 Task: Create a due date automation trigger when advanced on, on the wednesday before a card is due add dates starting next week at 11:00 AM.
Action: Mouse moved to (1064, 83)
Screenshot: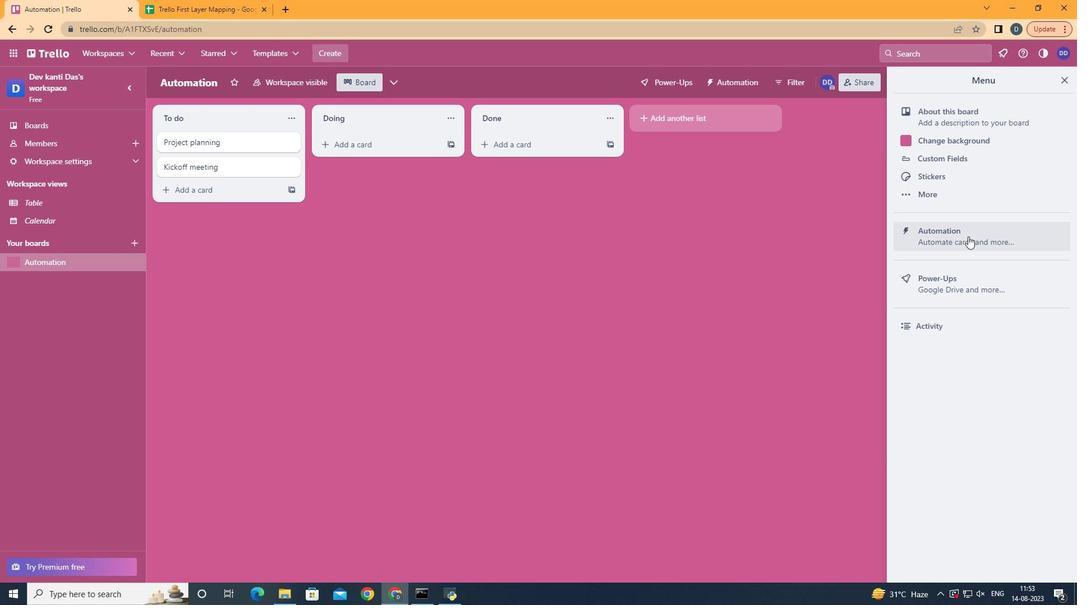 
Action: Mouse pressed left at (1064, 83)
Screenshot: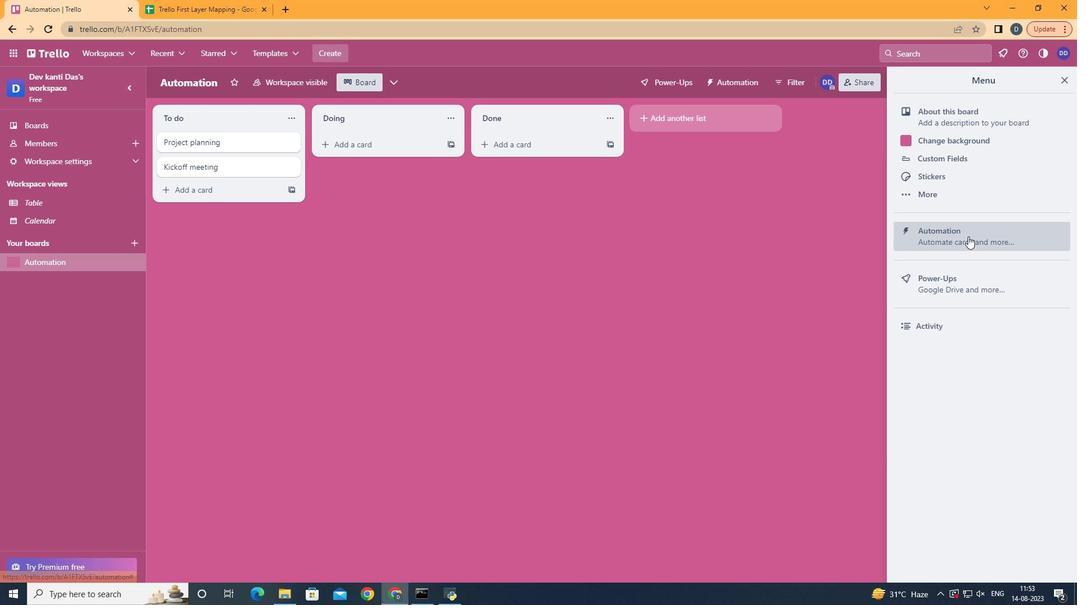 
Action: Mouse moved to (968, 236)
Screenshot: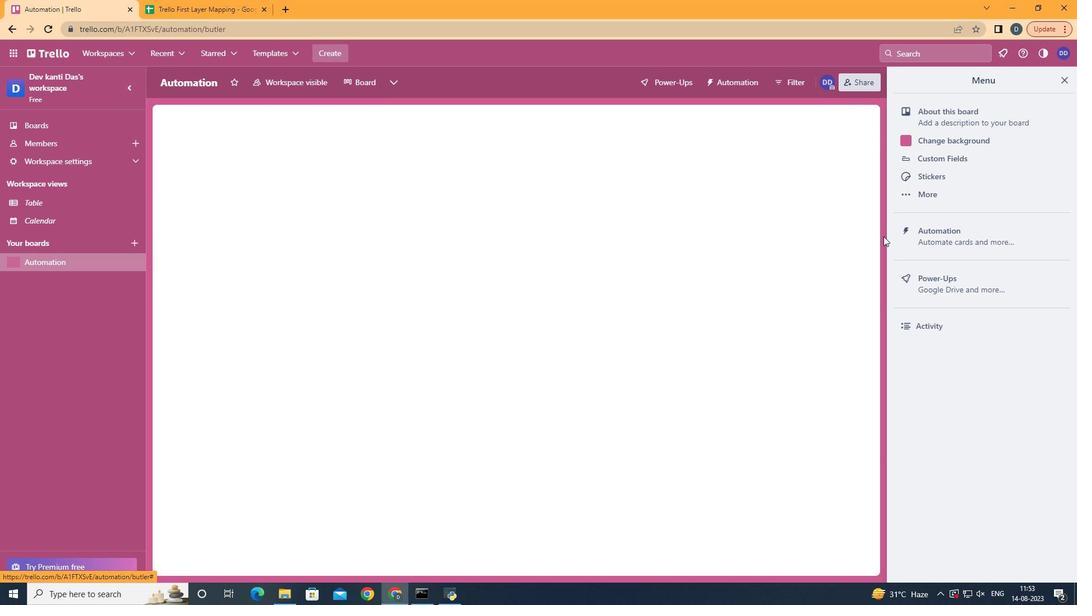 
Action: Mouse pressed left at (968, 236)
Screenshot: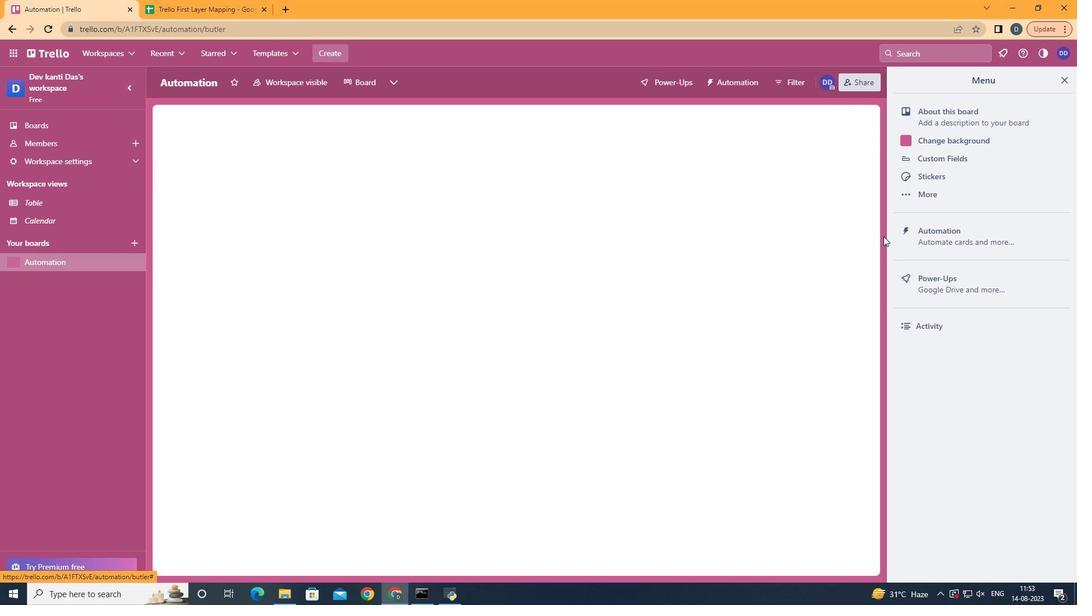
Action: Mouse moved to (195, 224)
Screenshot: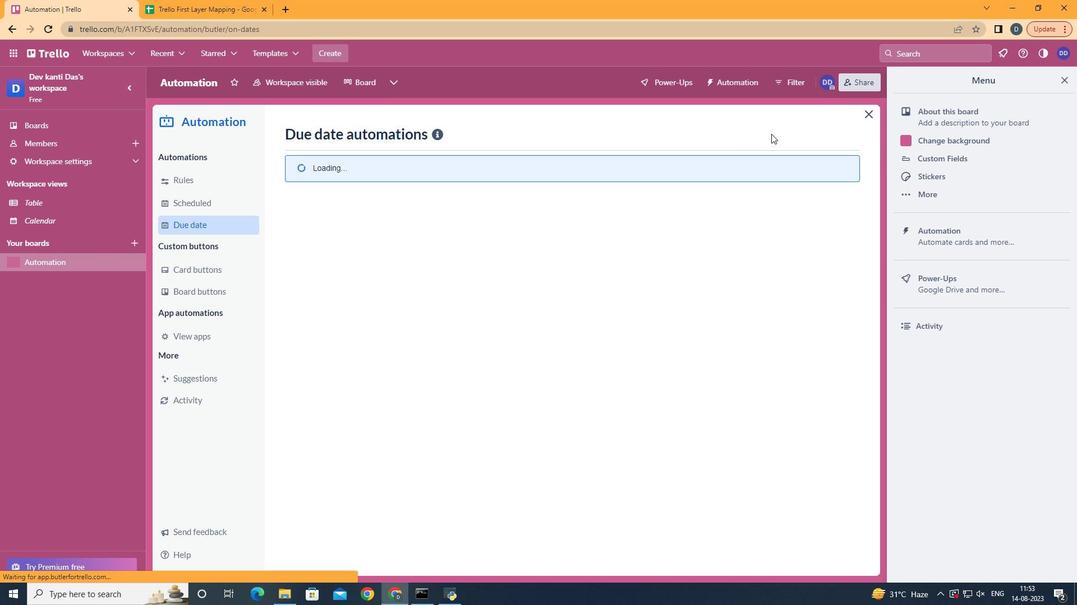 
Action: Mouse pressed left at (195, 224)
Screenshot: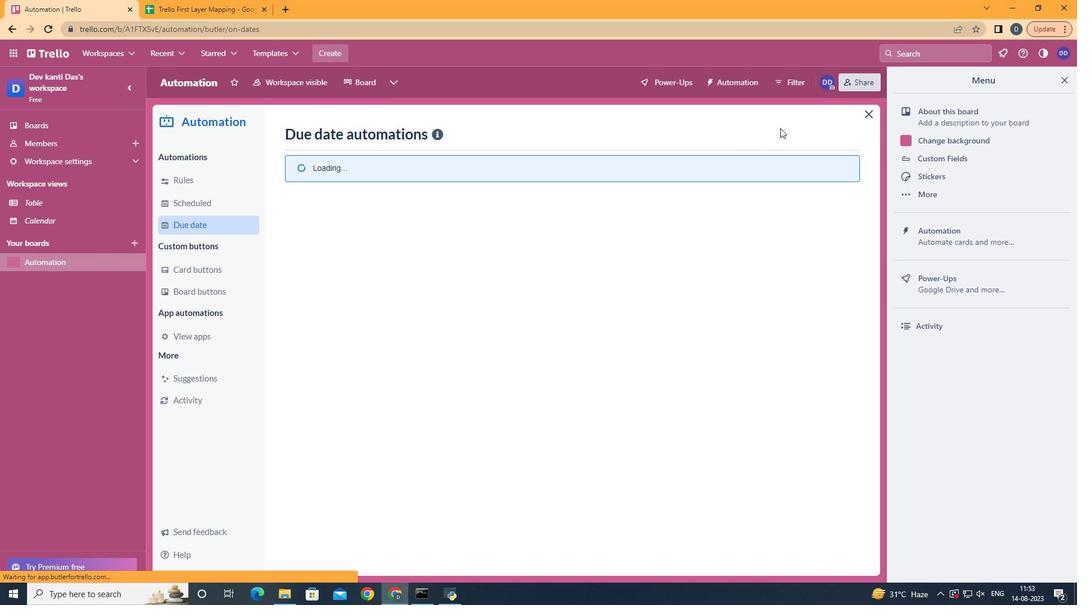 
Action: Mouse moved to (770, 134)
Screenshot: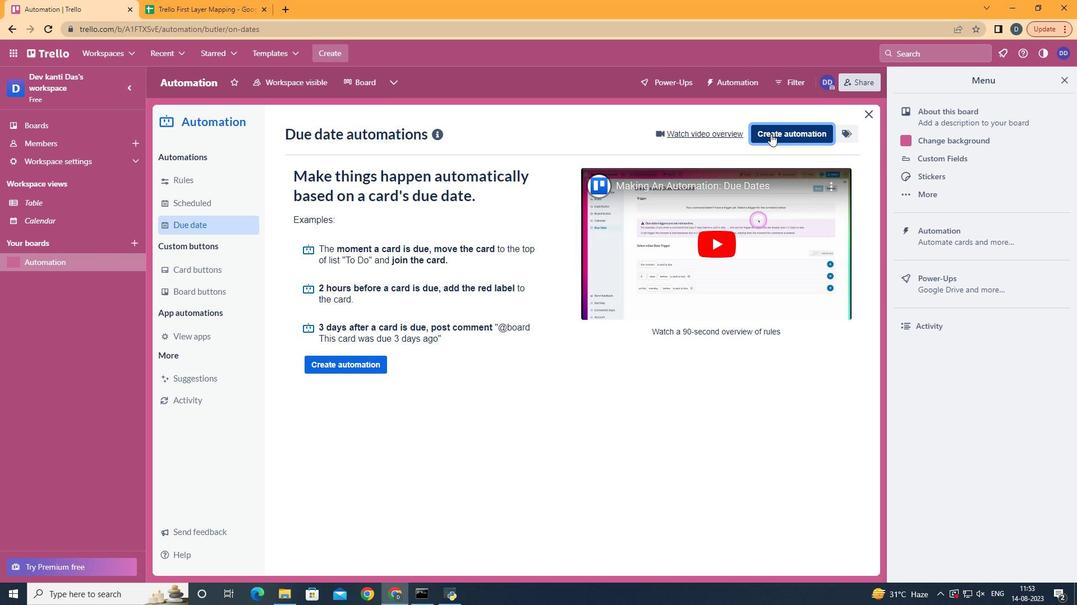 
Action: Mouse pressed left at (770, 134)
Screenshot: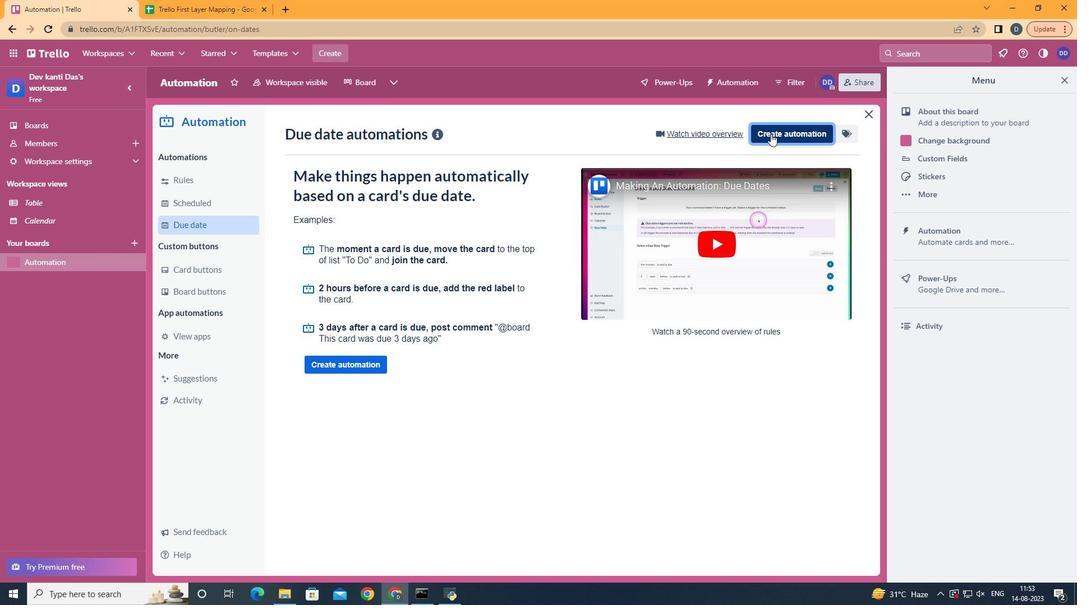 
Action: Mouse pressed left at (770, 134)
Screenshot: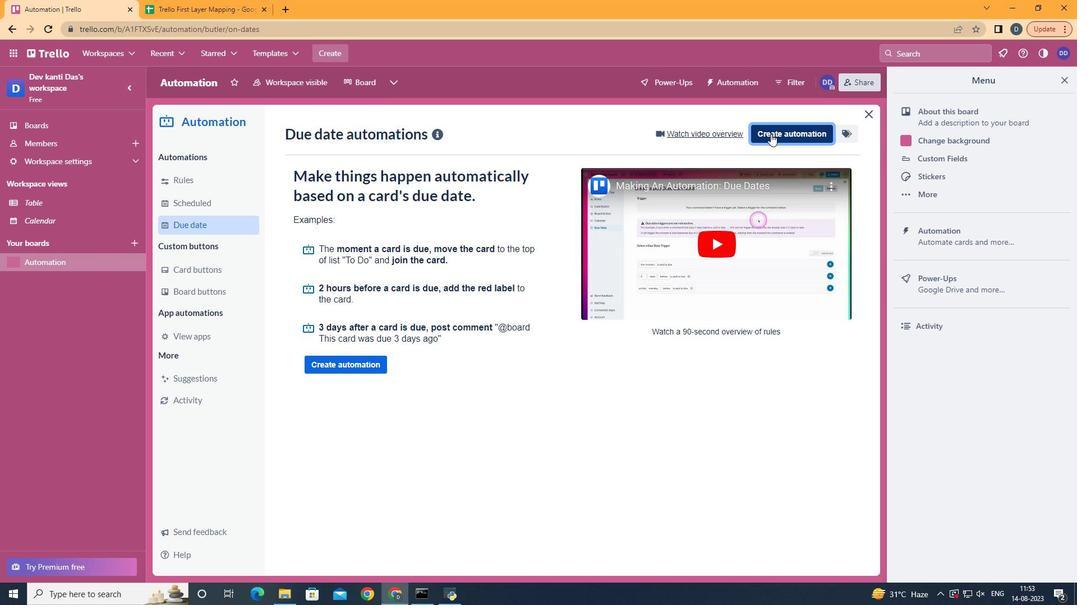 
Action: Mouse moved to (545, 245)
Screenshot: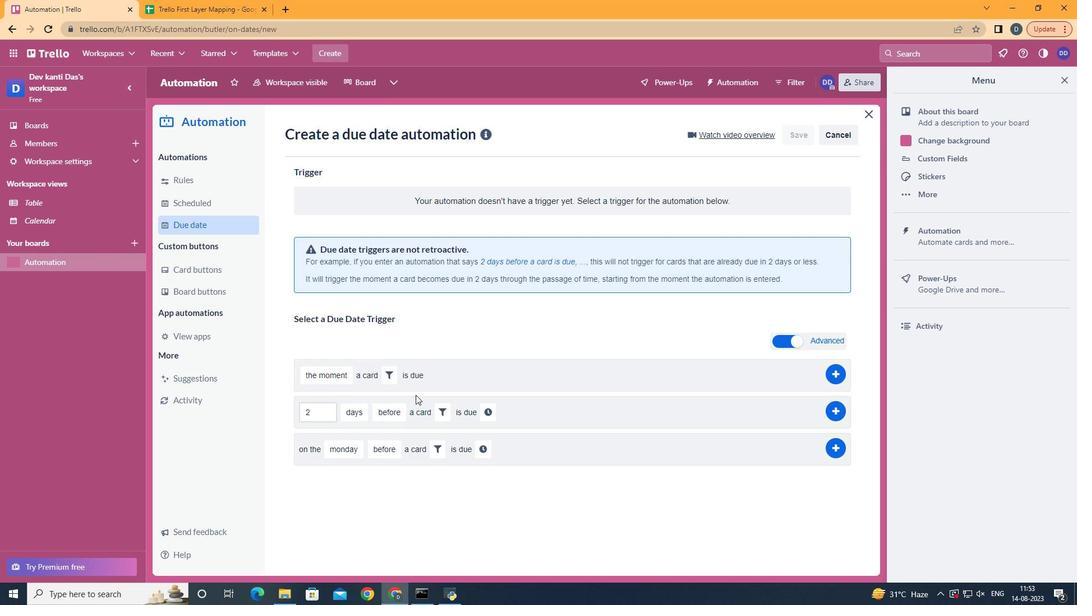 
Action: Mouse pressed left at (545, 245)
Screenshot: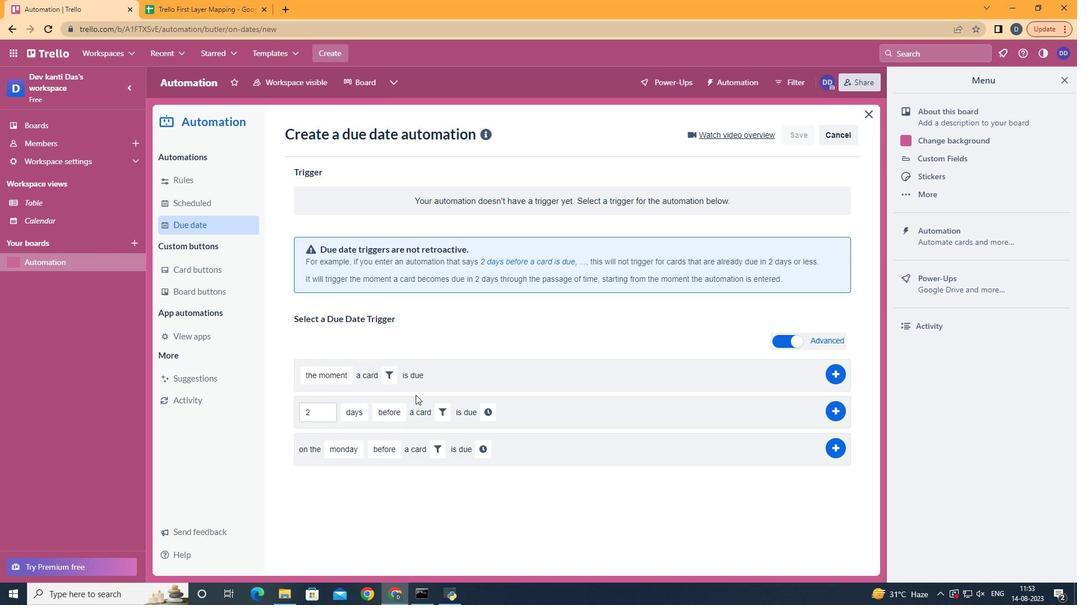
Action: Mouse moved to (367, 333)
Screenshot: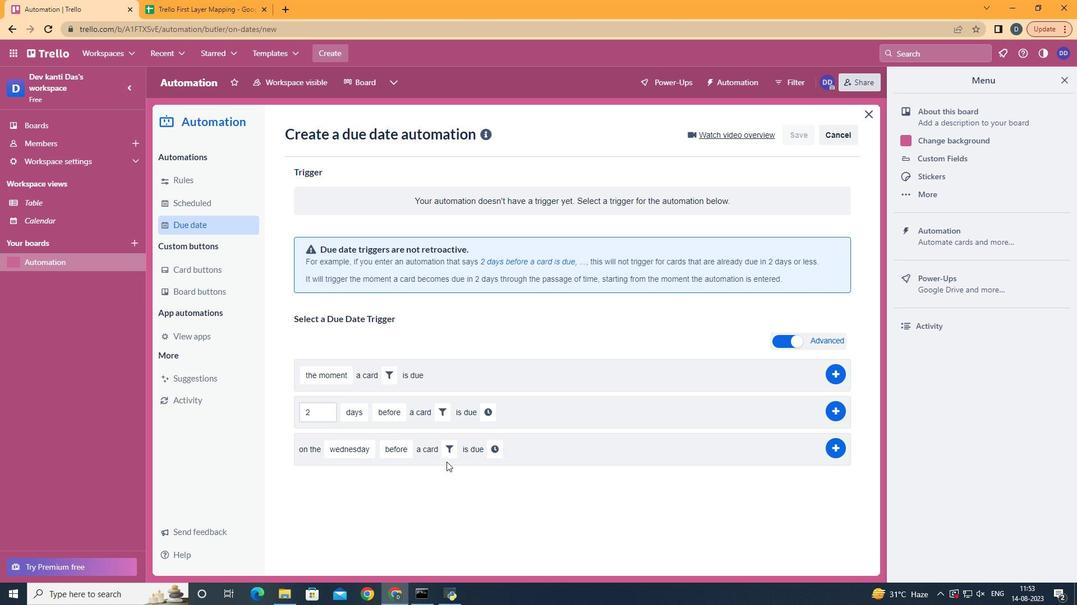 
Action: Mouse pressed left at (367, 333)
Screenshot: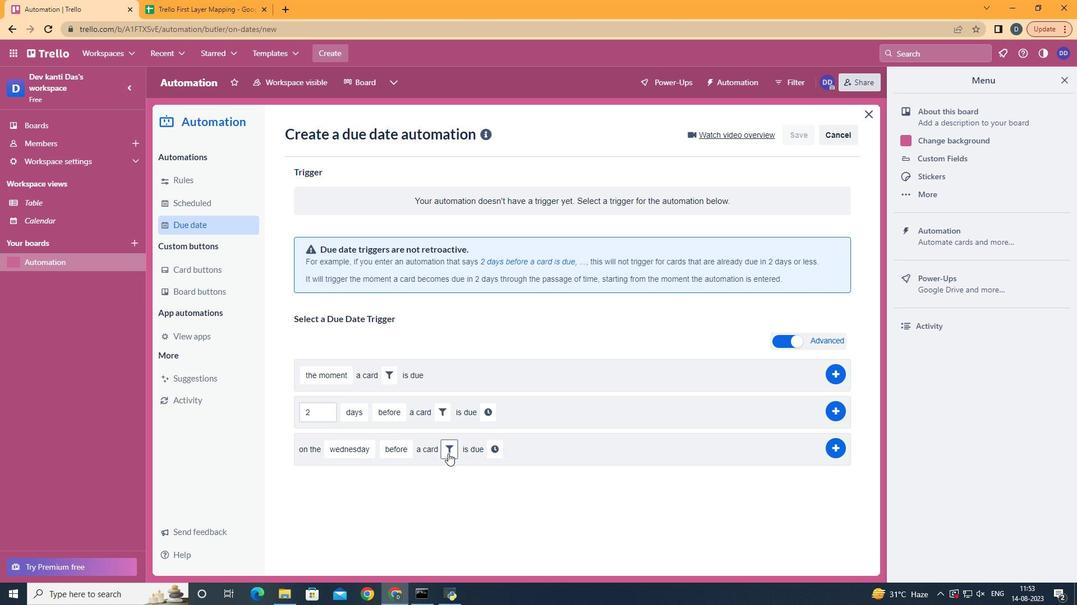 
Action: Mouse moved to (448, 453)
Screenshot: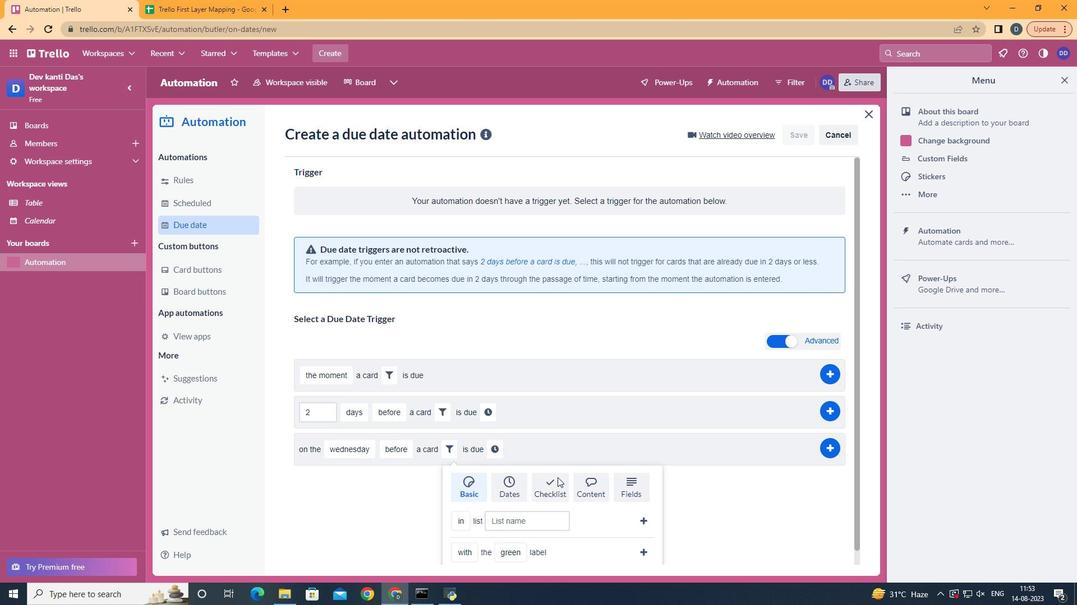 
Action: Mouse pressed left at (448, 453)
Screenshot: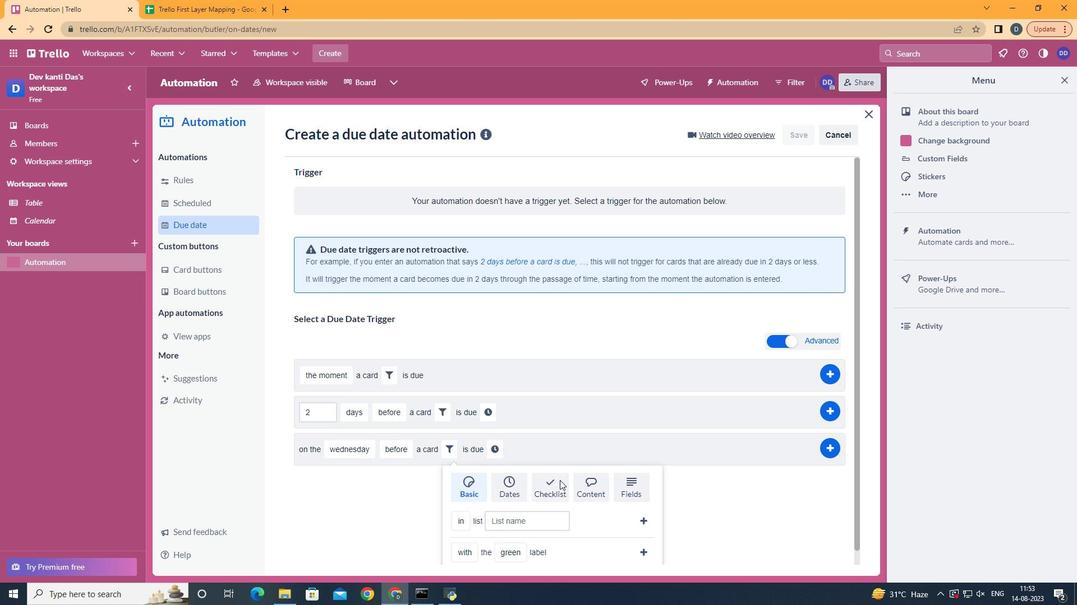 
Action: Mouse moved to (510, 483)
Screenshot: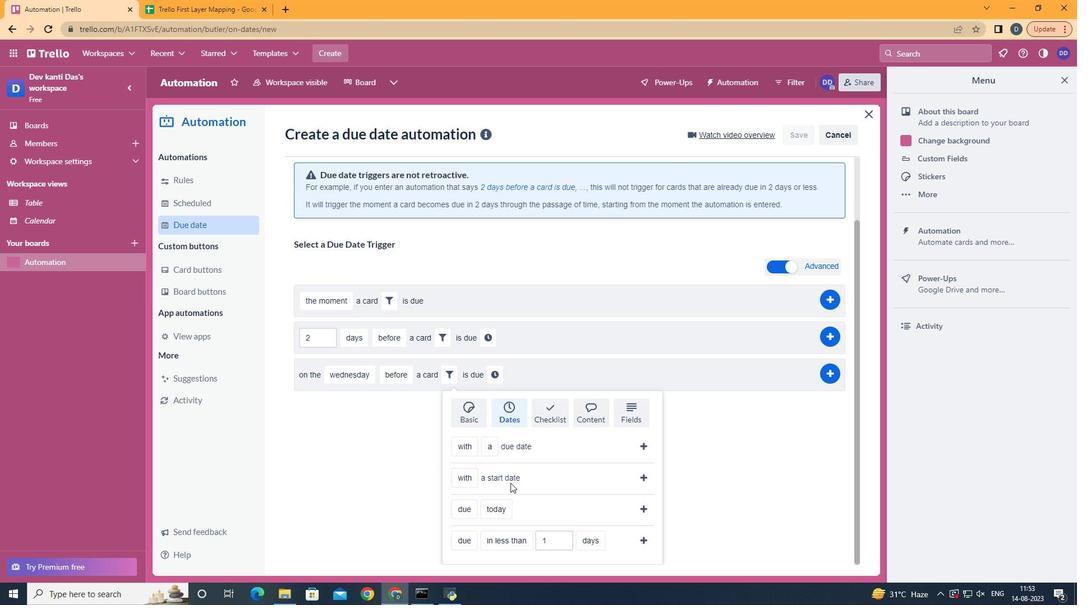 
Action: Mouse pressed left at (510, 483)
Screenshot: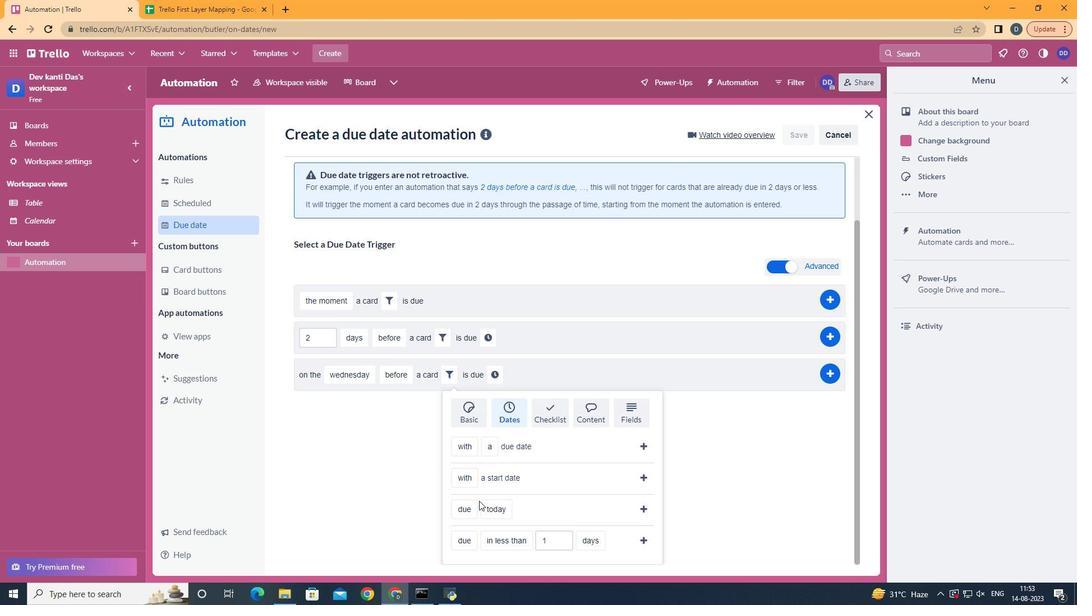 
Action: Mouse moved to (510, 483)
Screenshot: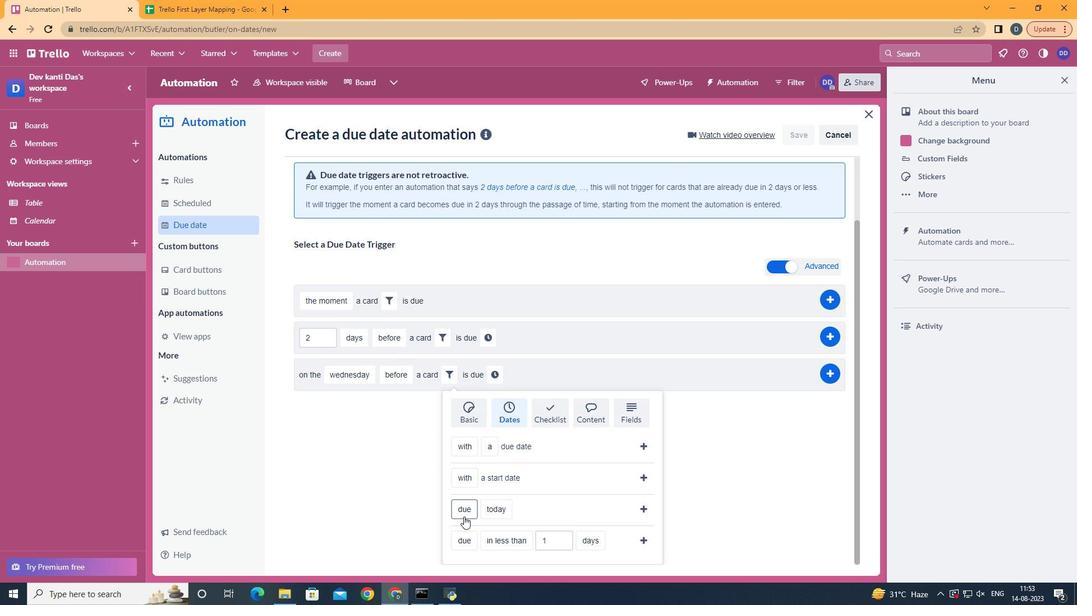 
Action: Mouse scrolled (510, 483) with delta (0, 0)
Screenshot: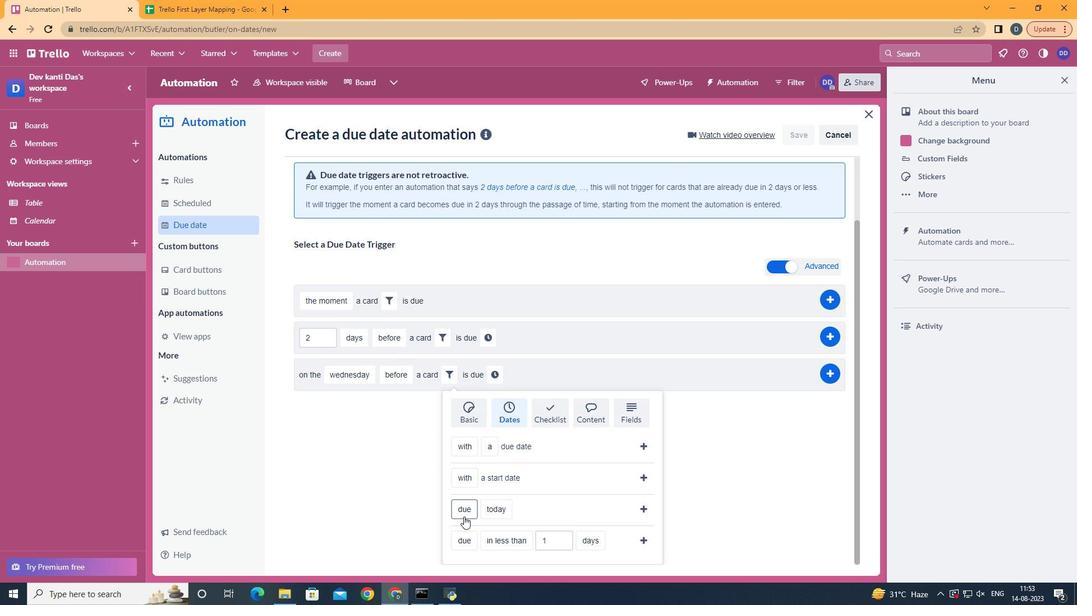 
Action: Mouse scrolled (510, 483) with delta (0, 0)
Screenshot: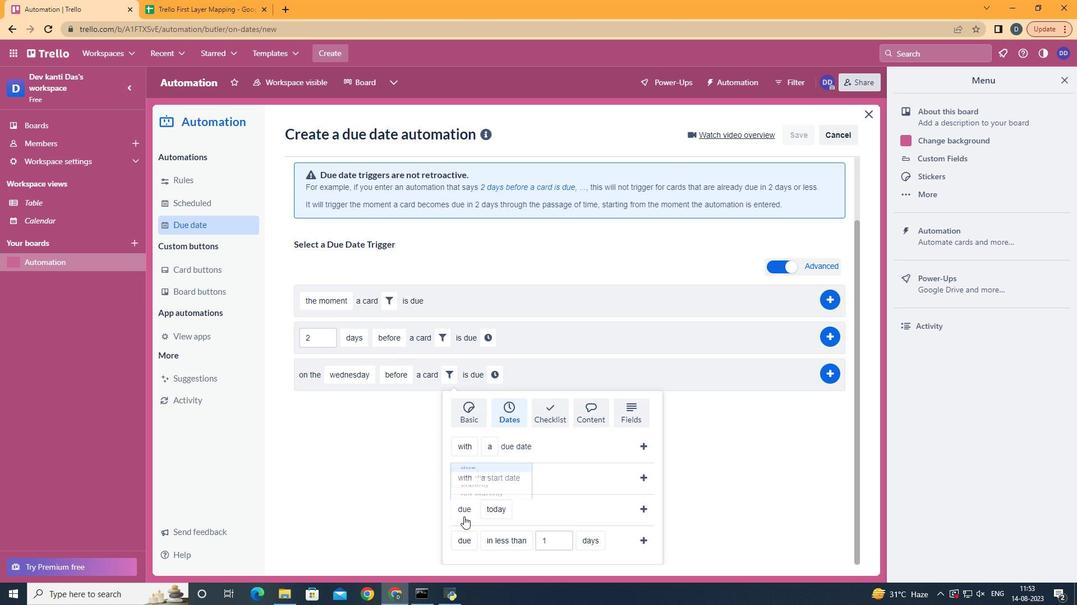 
Action: Mouse scrolled (510, 483) with delta (0, 0)
Screenshot: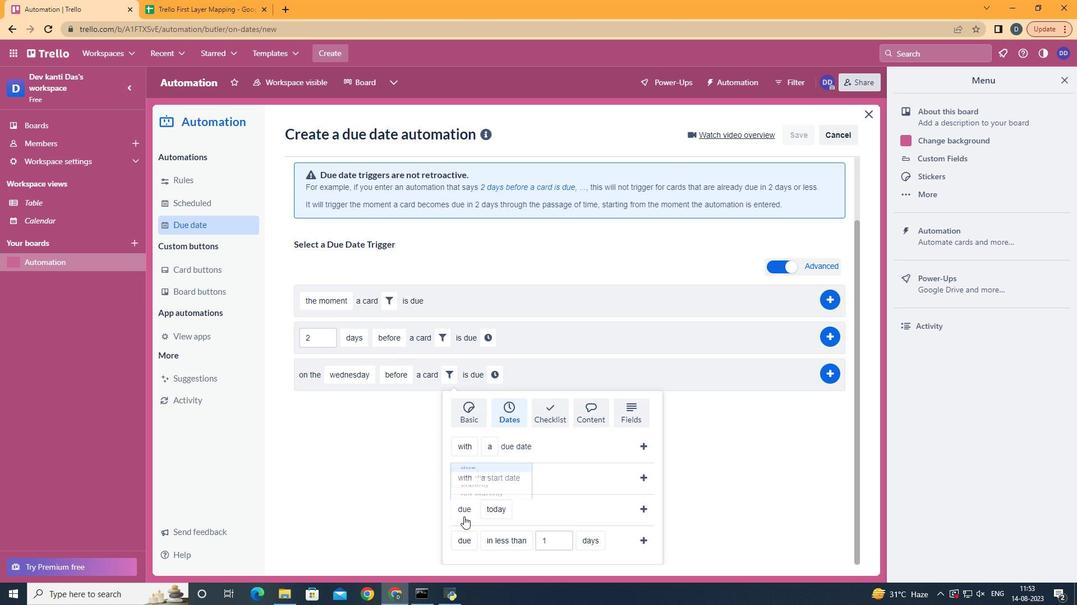 
Action: Mouse scrolled (510, 483) with delta (0, 0)
Screenshot: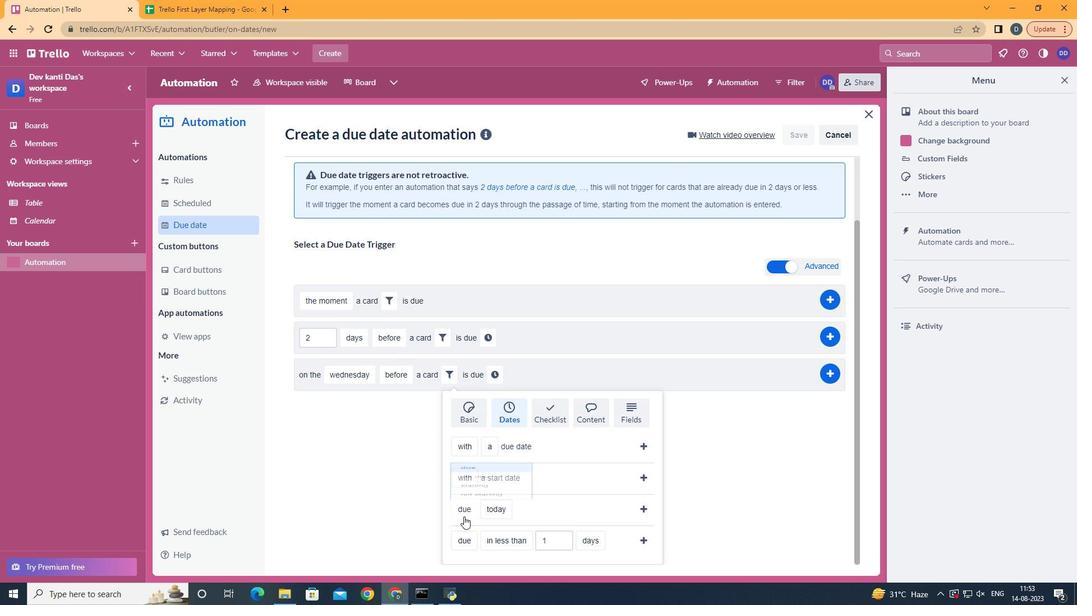 
Action: Mouse moved to (479, 456)
Screenshot: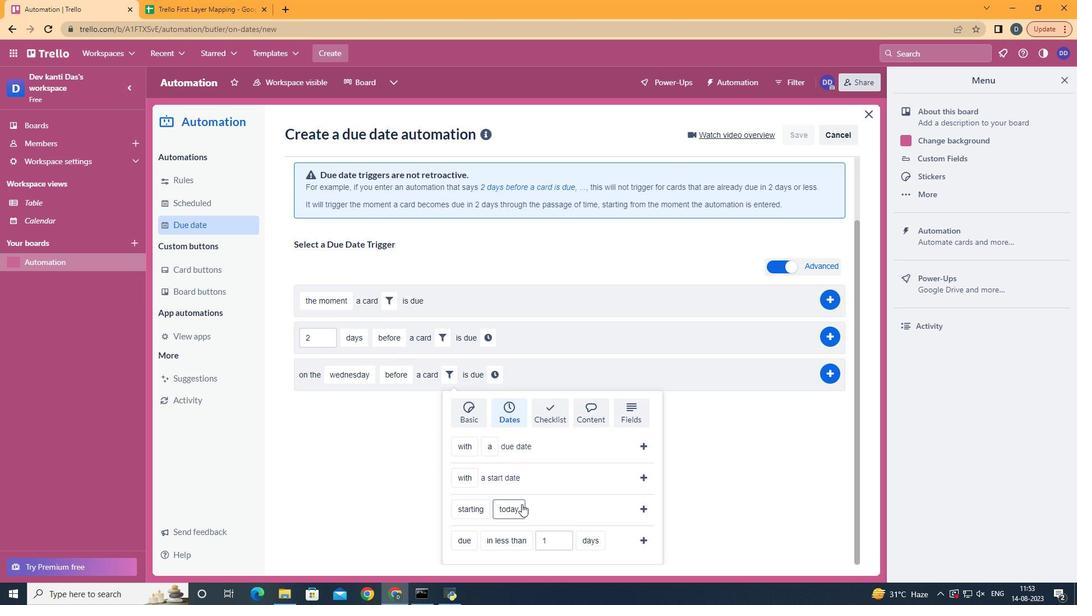 
Action: Mouse pressed left at (479, 456)
Screenshot: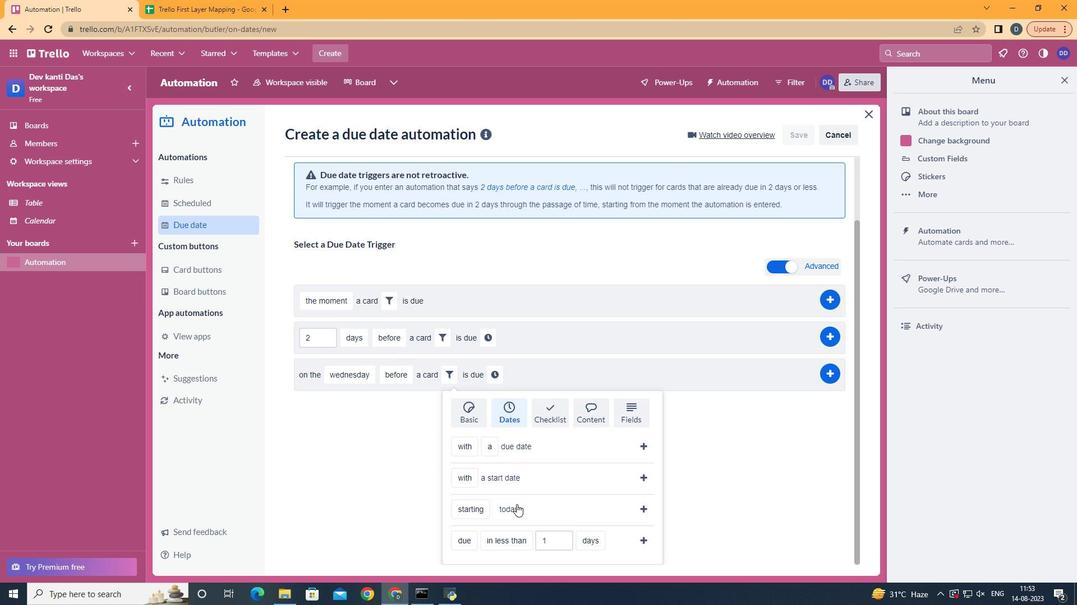 
Action: Mouse moved to (533, 445)
Screenshot: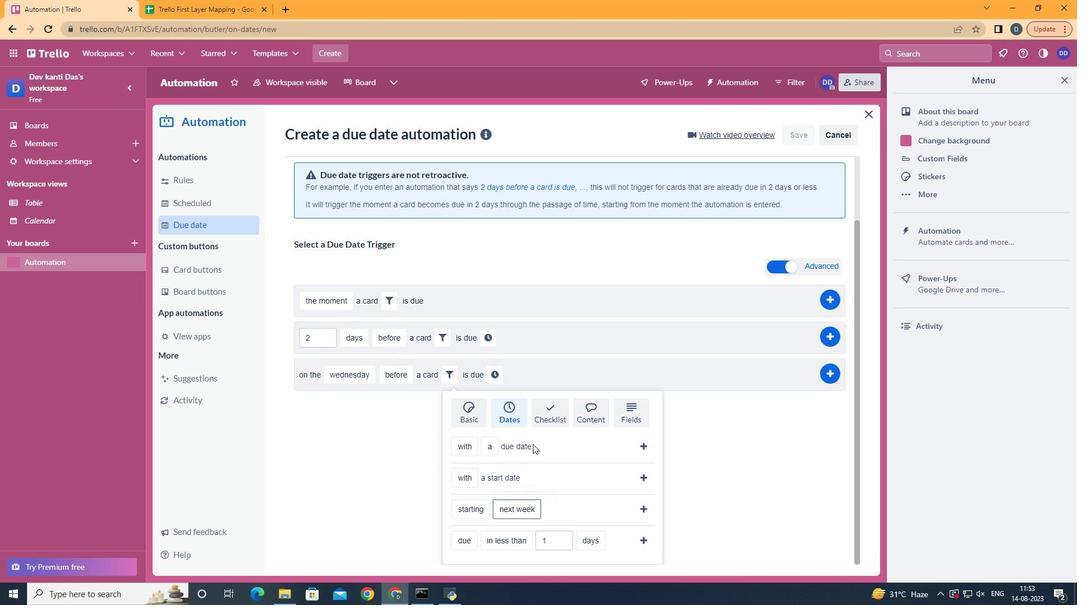 
Action: Mouse pressed left at (533, 445)
Screenshot: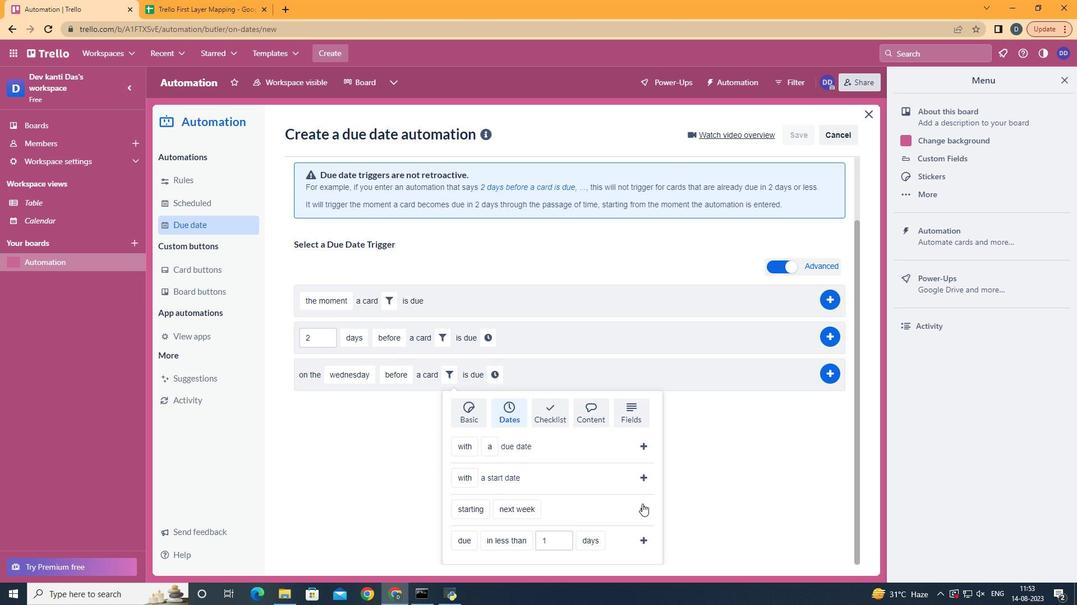 
Action: Mouse moved to (650, 510)
Screenshot: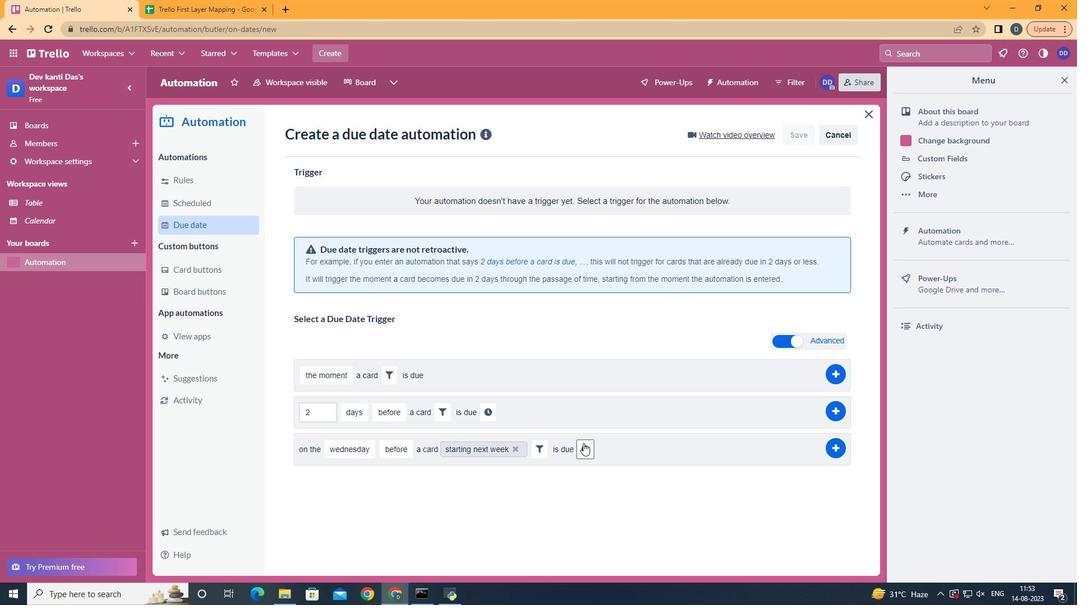 
Action: Mouse pressed left at (650, 510)
Screenshot: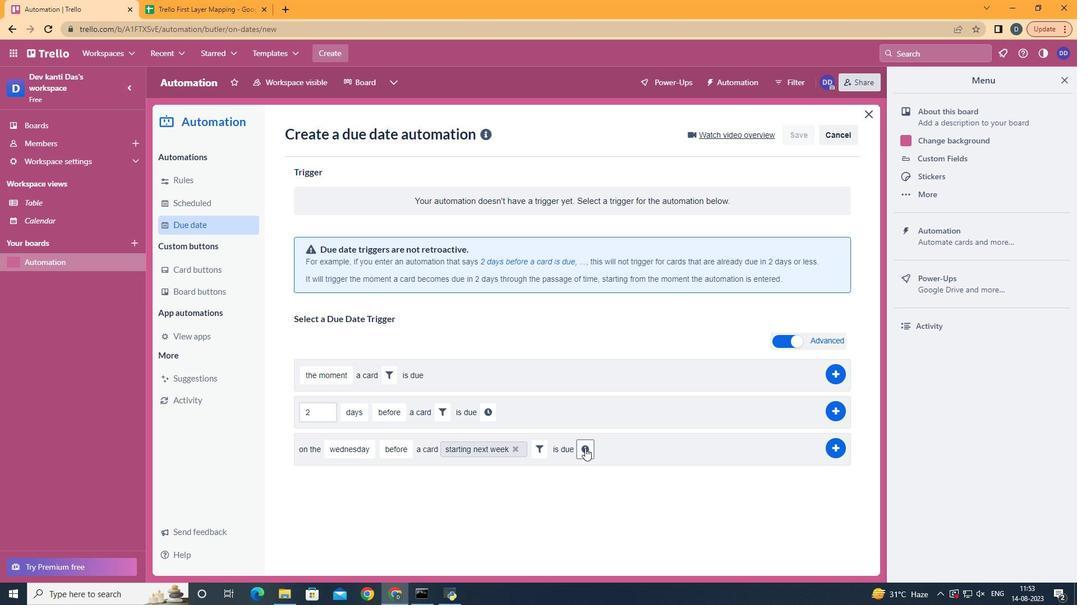 
Action: Mouse moved to (585, 449)
Screenshot: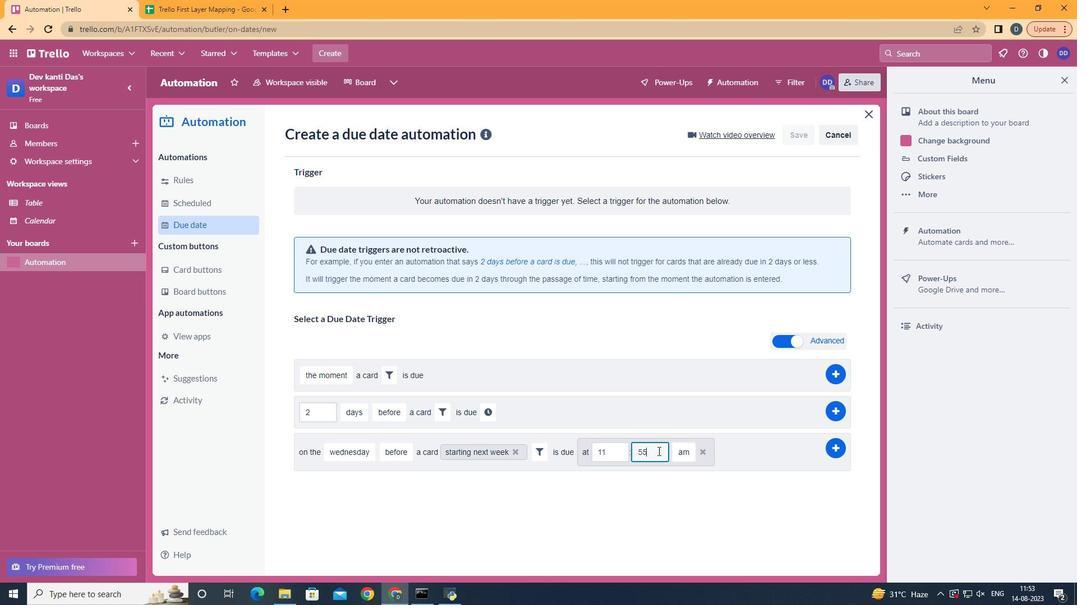 
Action: Mouse pressed left at (585, 449)
Screenshot: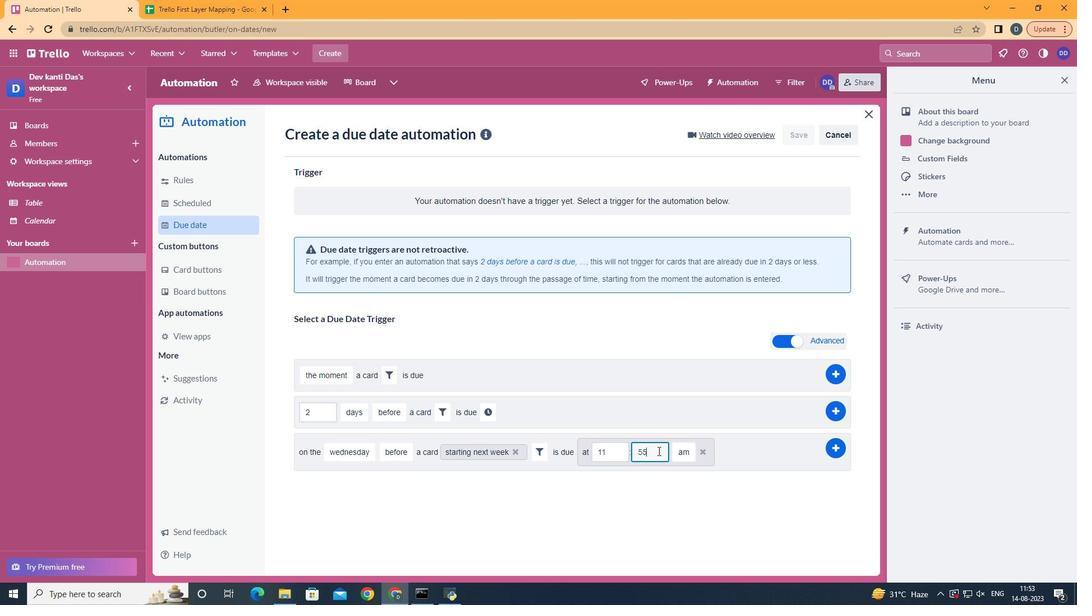 
Action: Mouse moved to (657, 451)
Screenshot: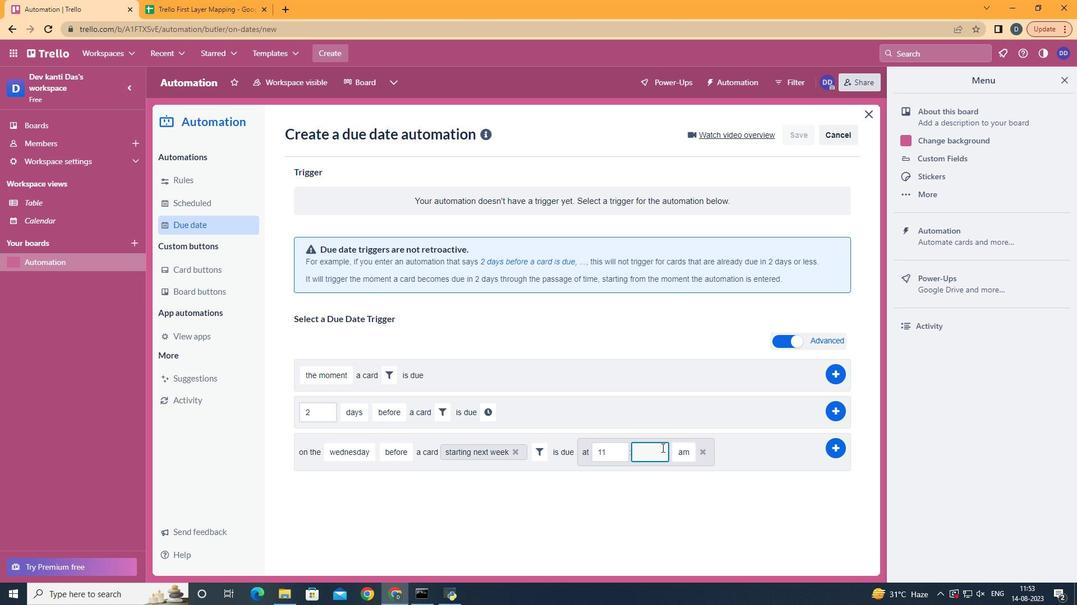 
Action: Mouse pressed left at (657, 451)
Screenshot: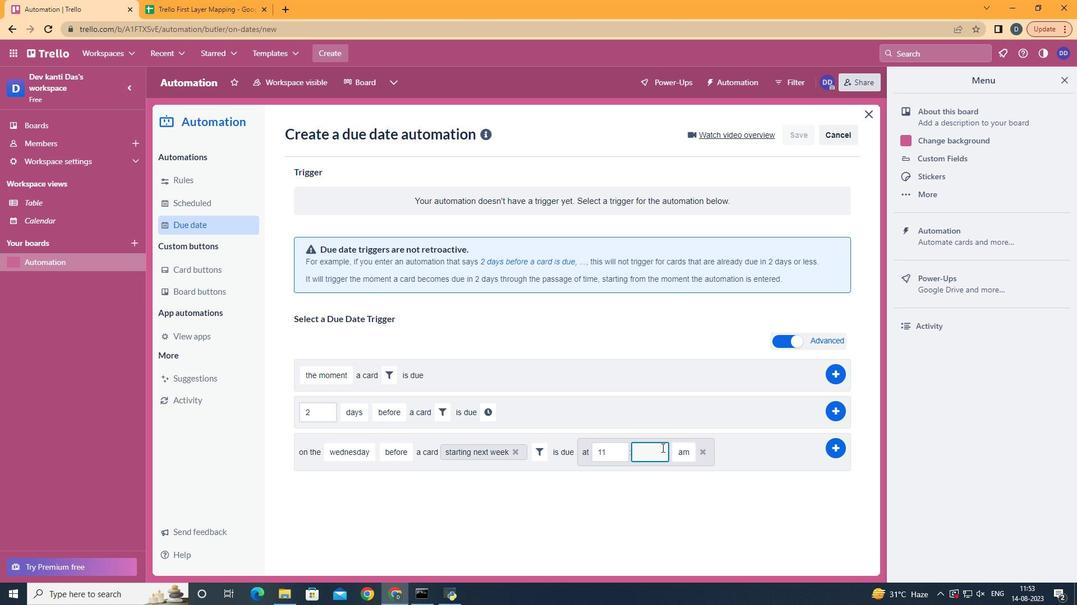 
Action: Mouse moved to (661, 448)
Screenshot: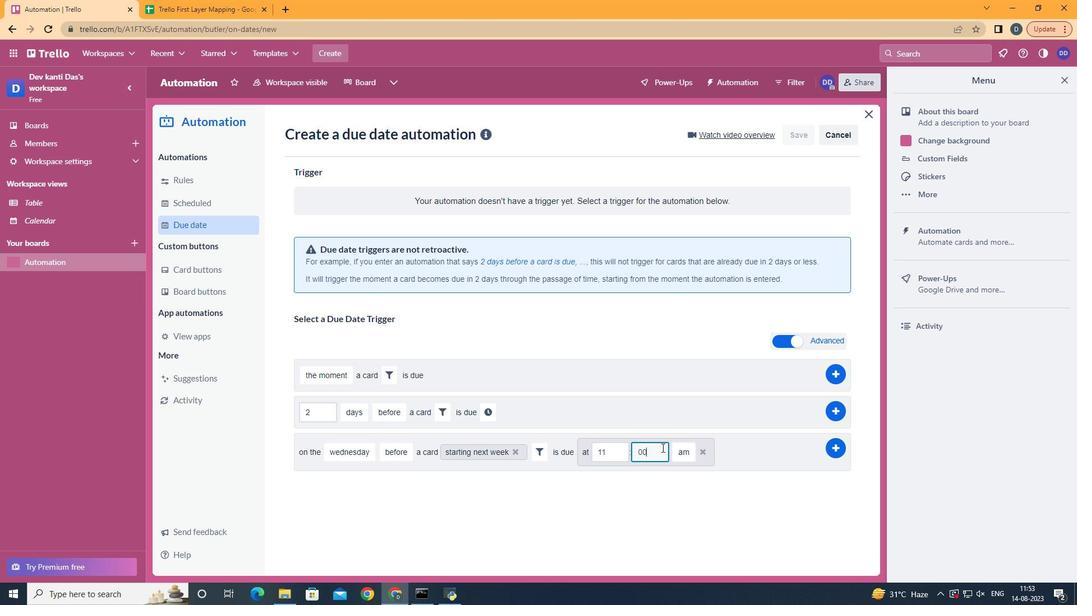 
Action: Key pressed <Key.backspace><Key.backspace>00
Screenshot: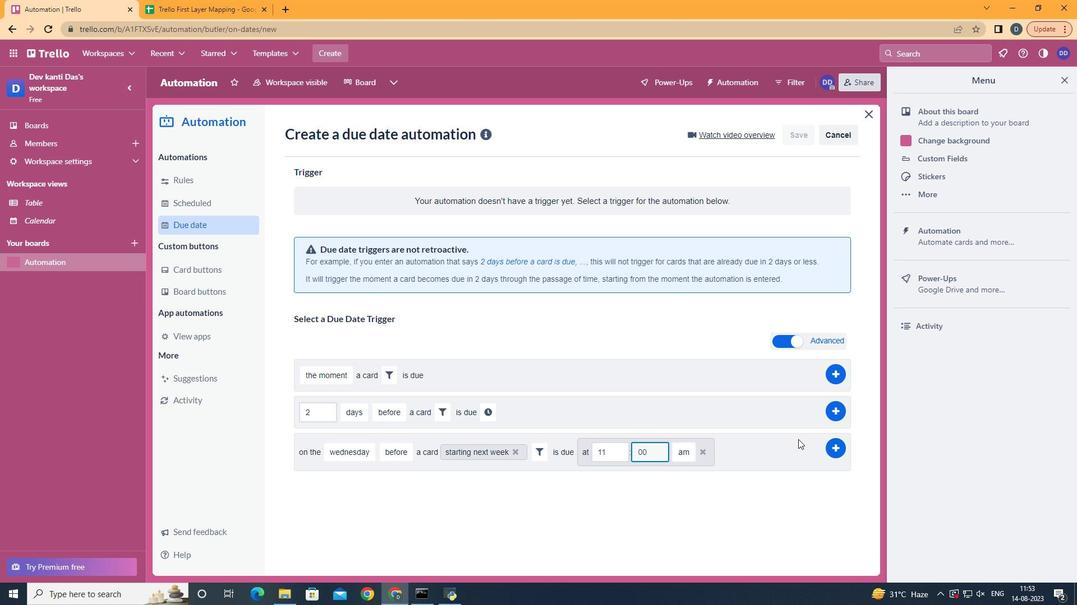 
Action: Mouse moved to (830, 456)
Screenshot: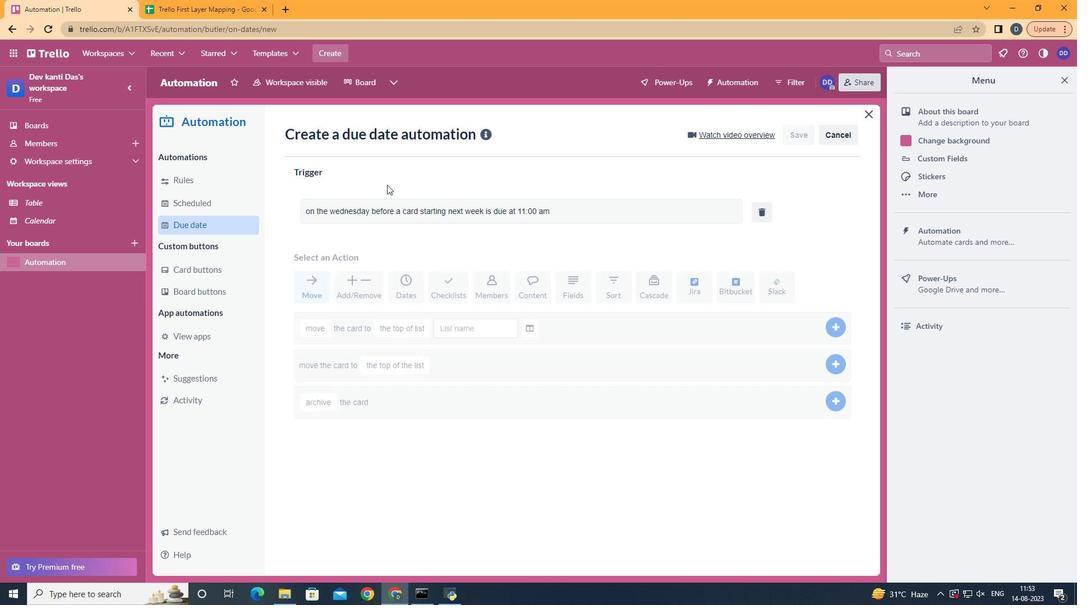 
Action: Mouse pressed left at (830, 456)
Screenshot: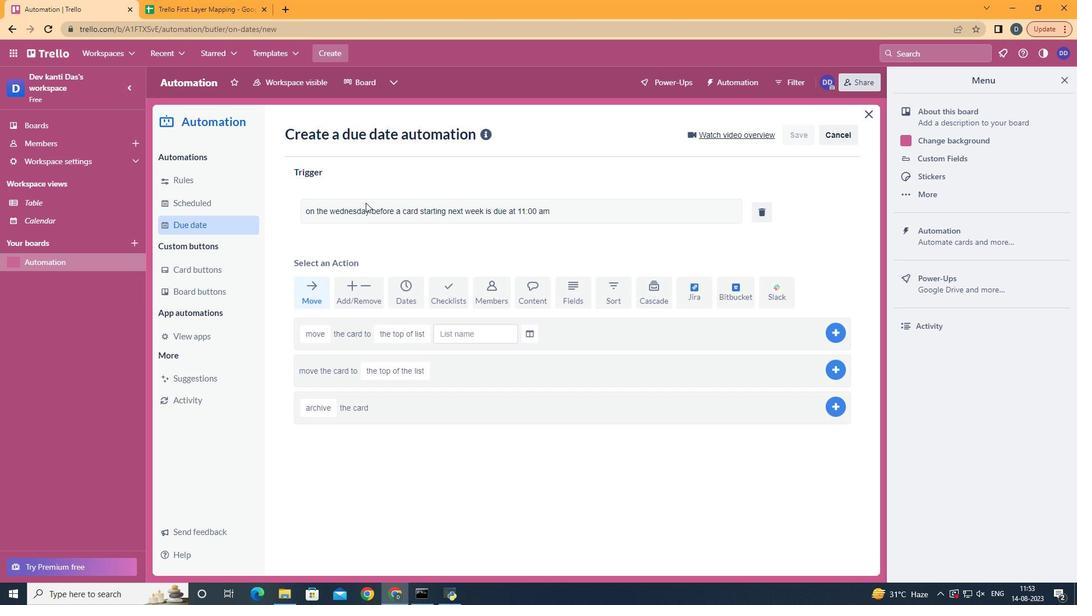 
Action: Mouse moved to (634, 276)
Screenshot: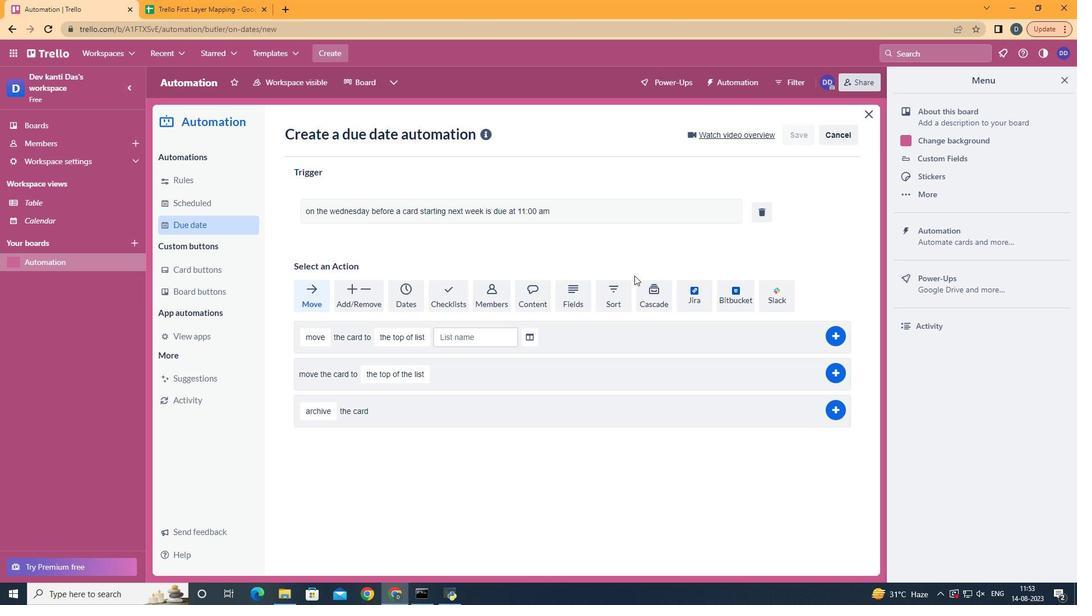 
